 Task: Manage the "Address form" page in the site builder.
Action: Mouse moved to (1263, 79)
Screenshot: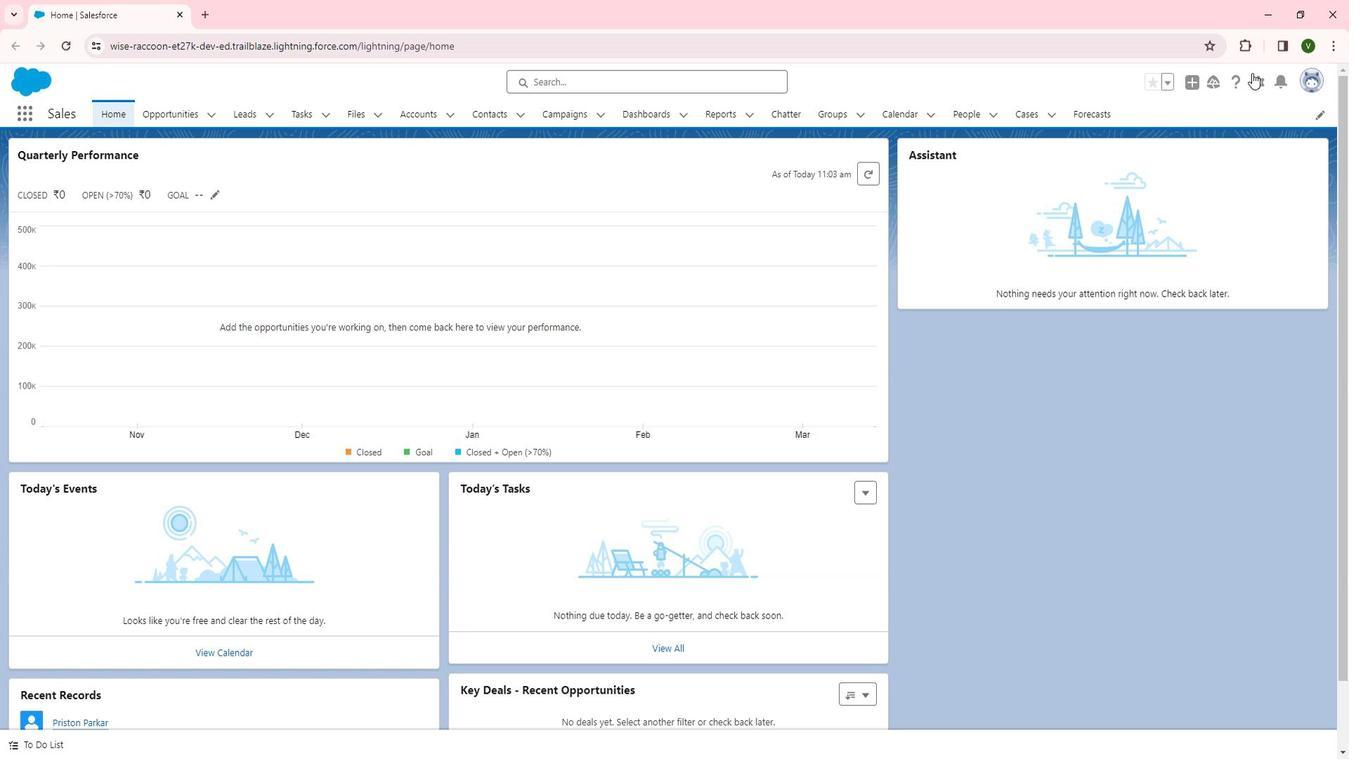 
Action: Mouse pressed left at (1263, 79)
Screenshot: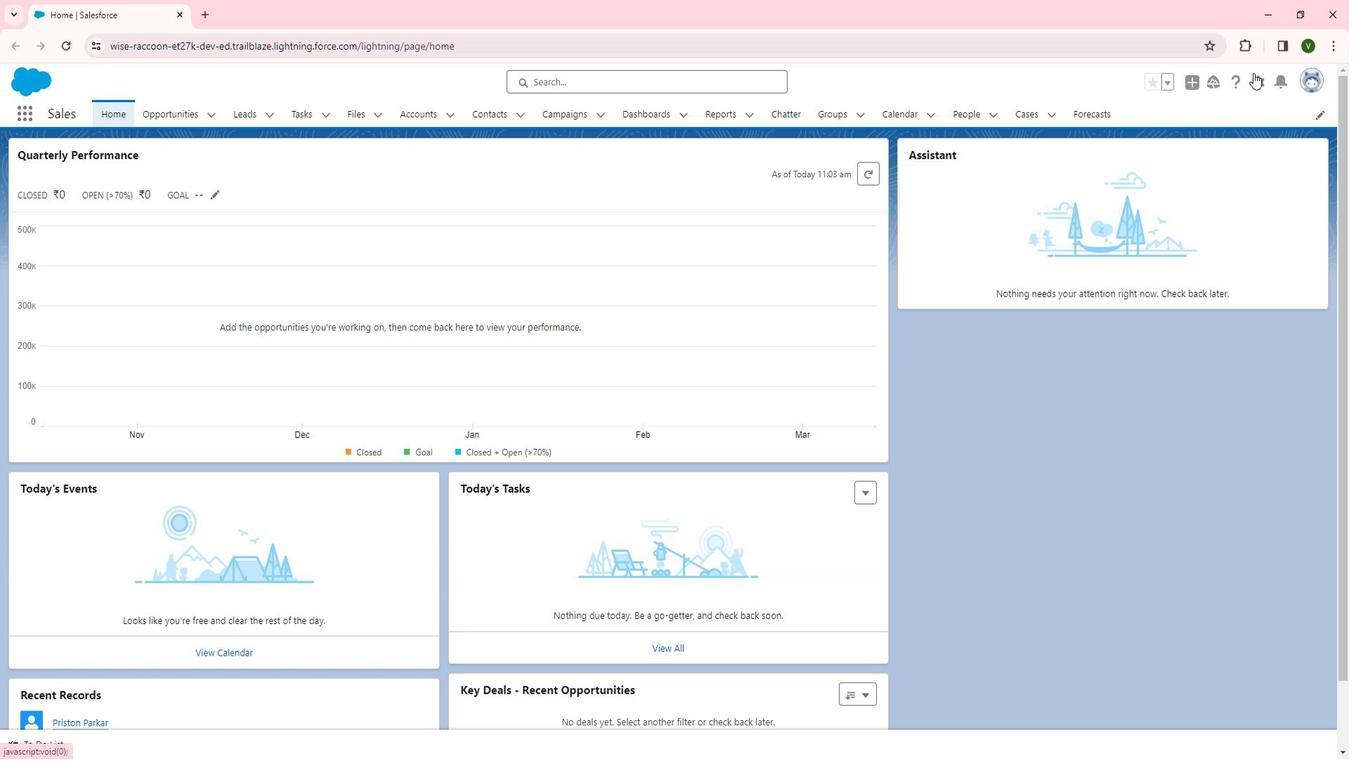 
Action: Mouse moved to (1204, 123)
Screenshot: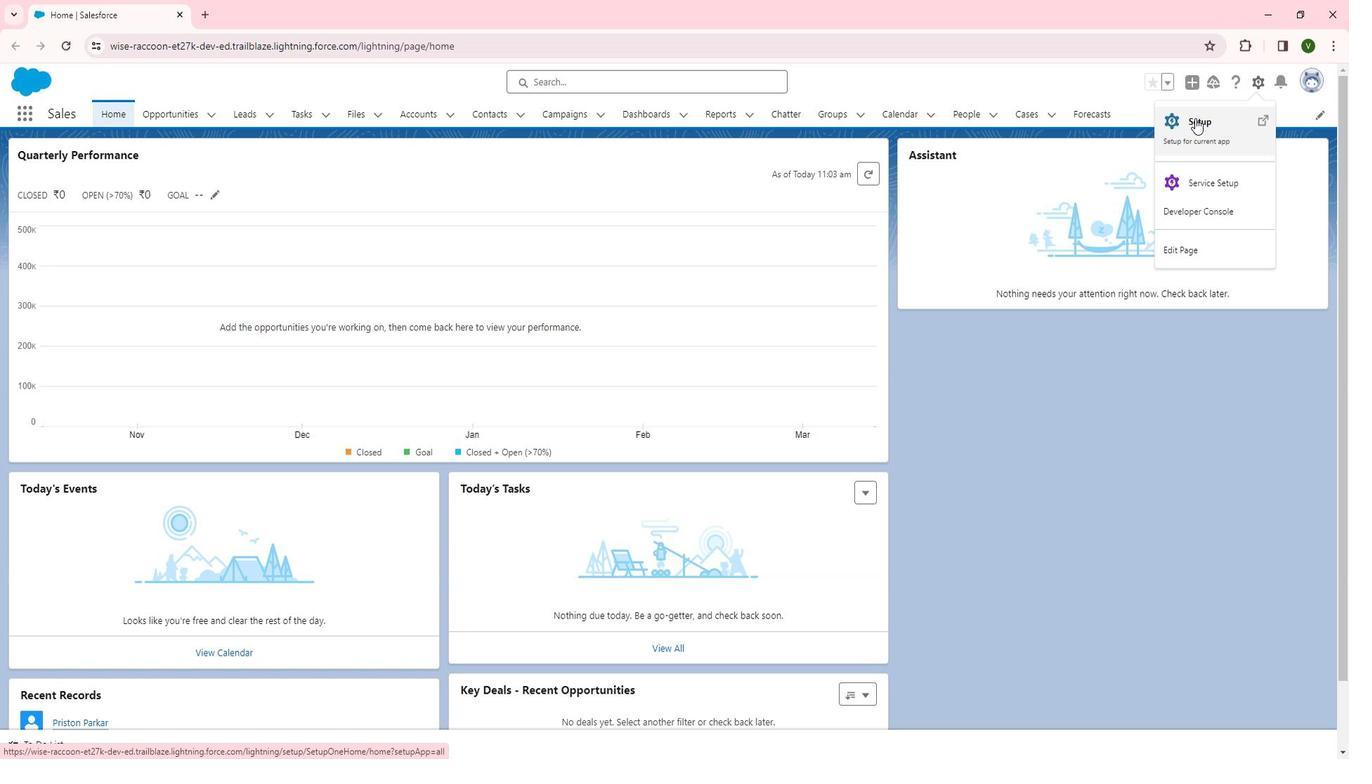 
Action: Mouse pressed left at (1204, 123)
Screenshot: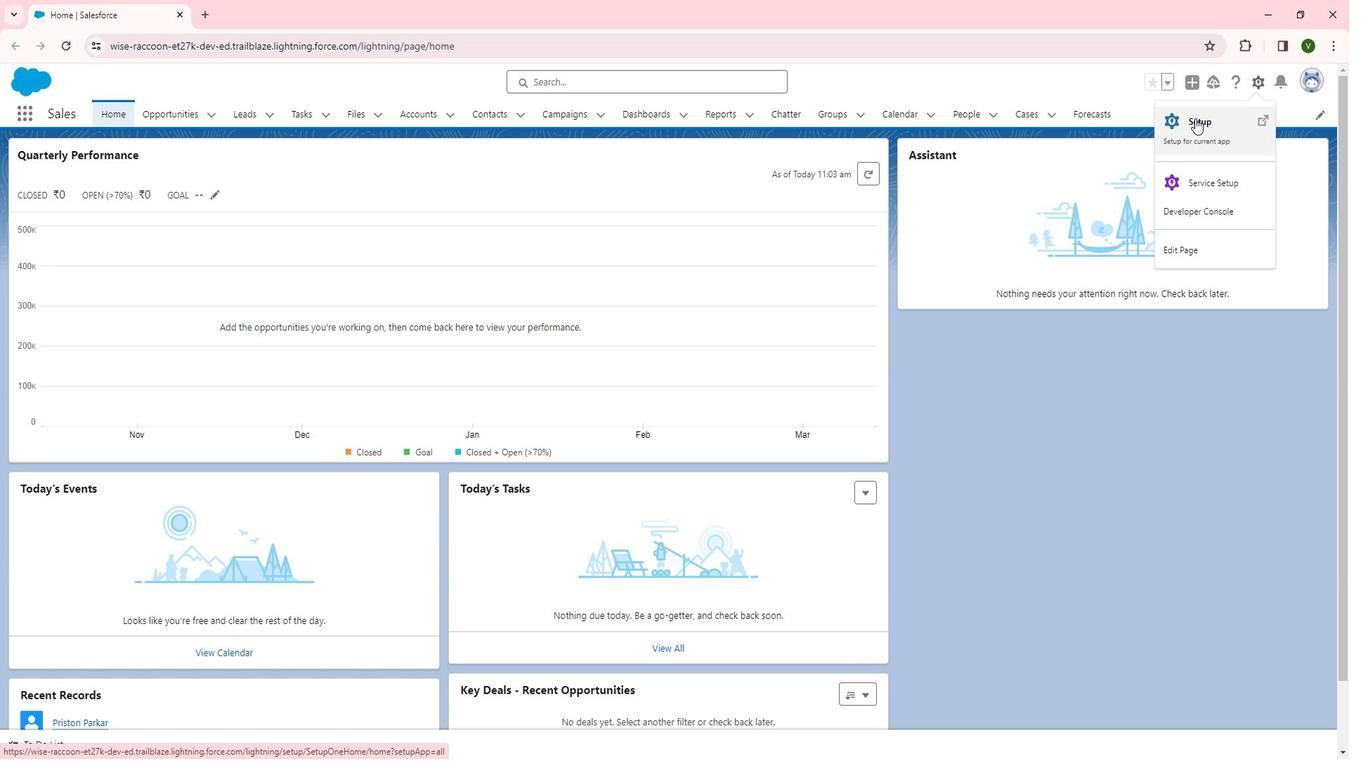 
Action: Mouse moved to (179, 320)
Screenshot: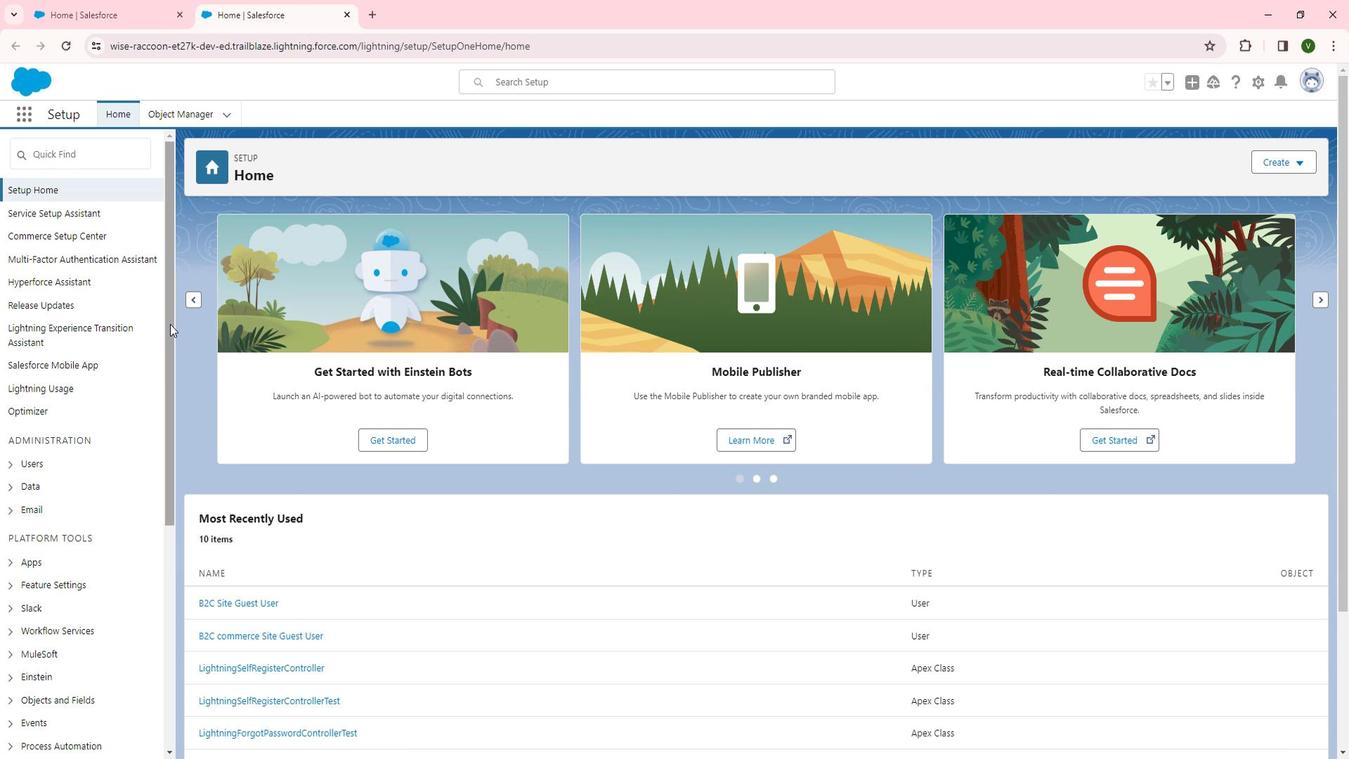 
Action: Mouse pressed left at (179, 320)
Screenshot: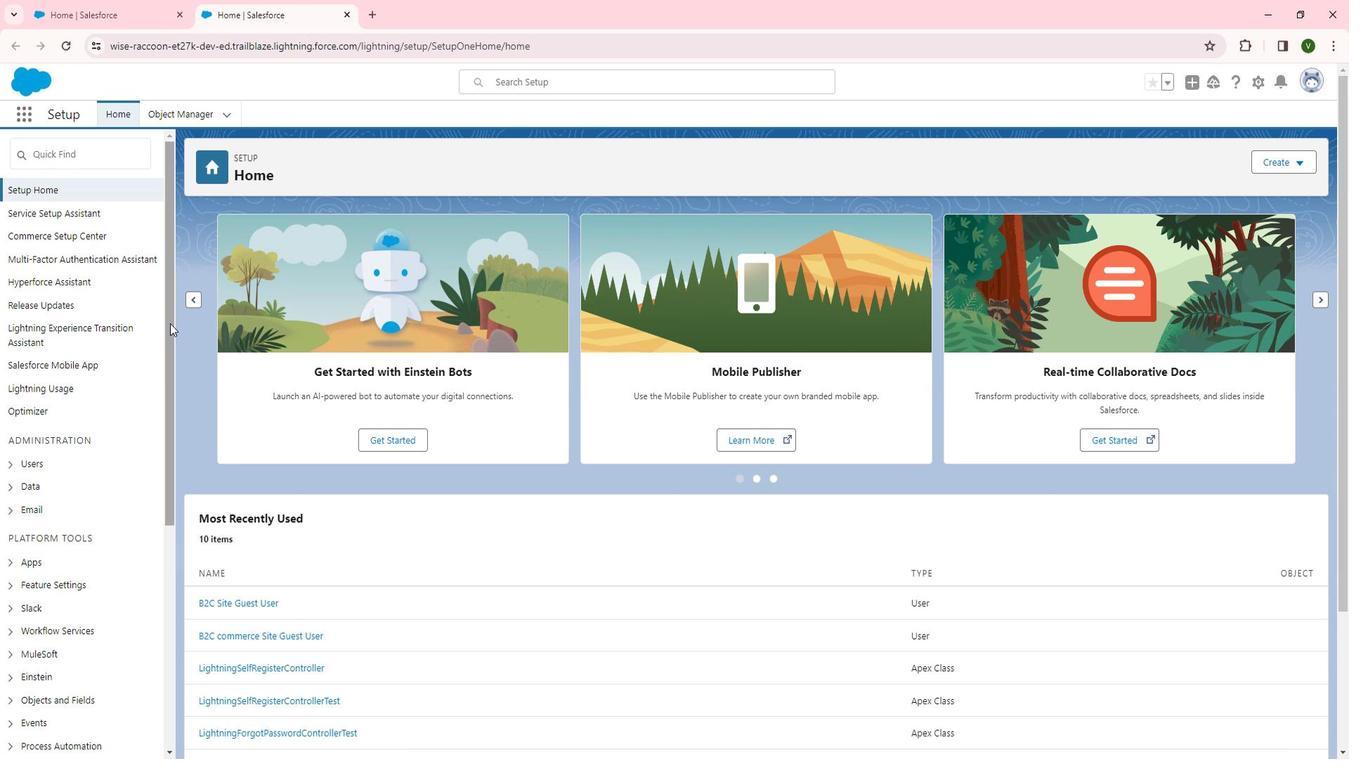 
Action: Mouse moved to (49, 222)
Screenshot: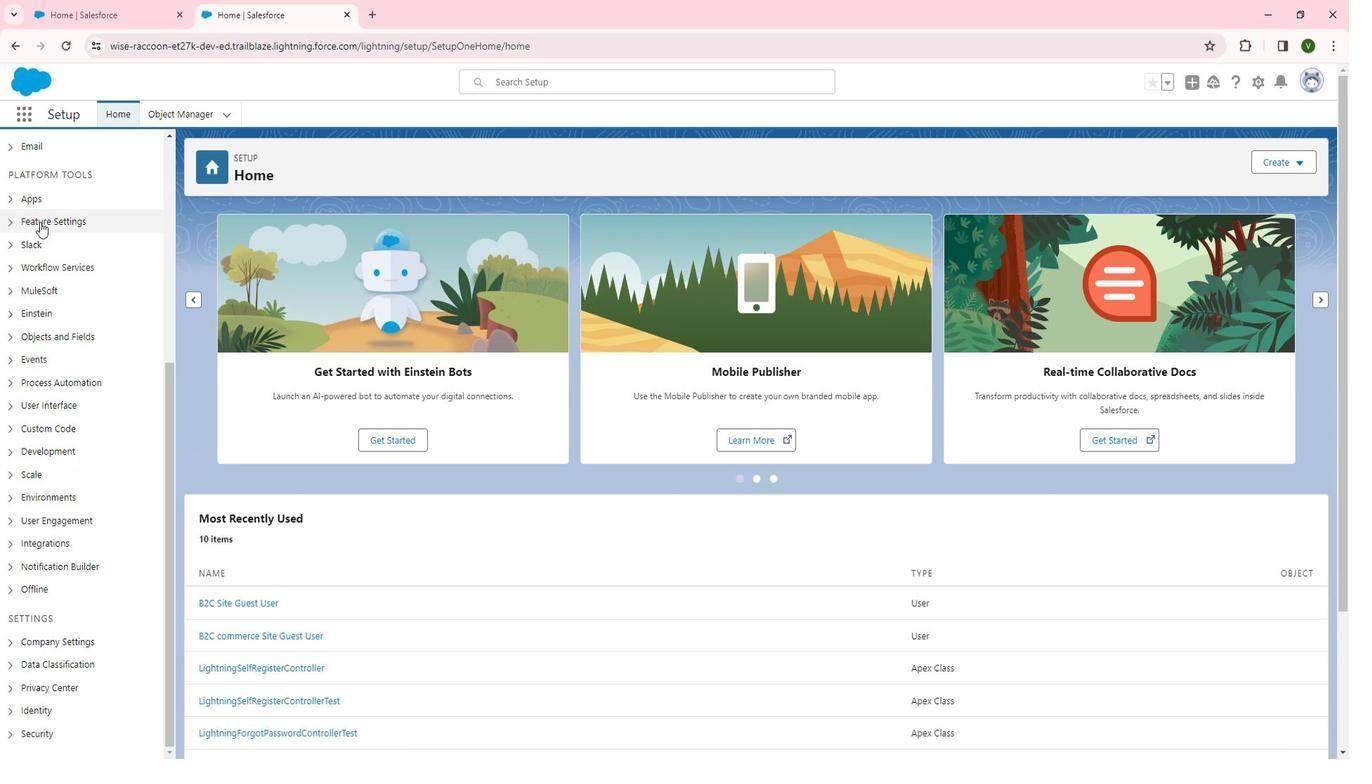 
Action: Mouse pressed left at (49, 222)
Screenshot: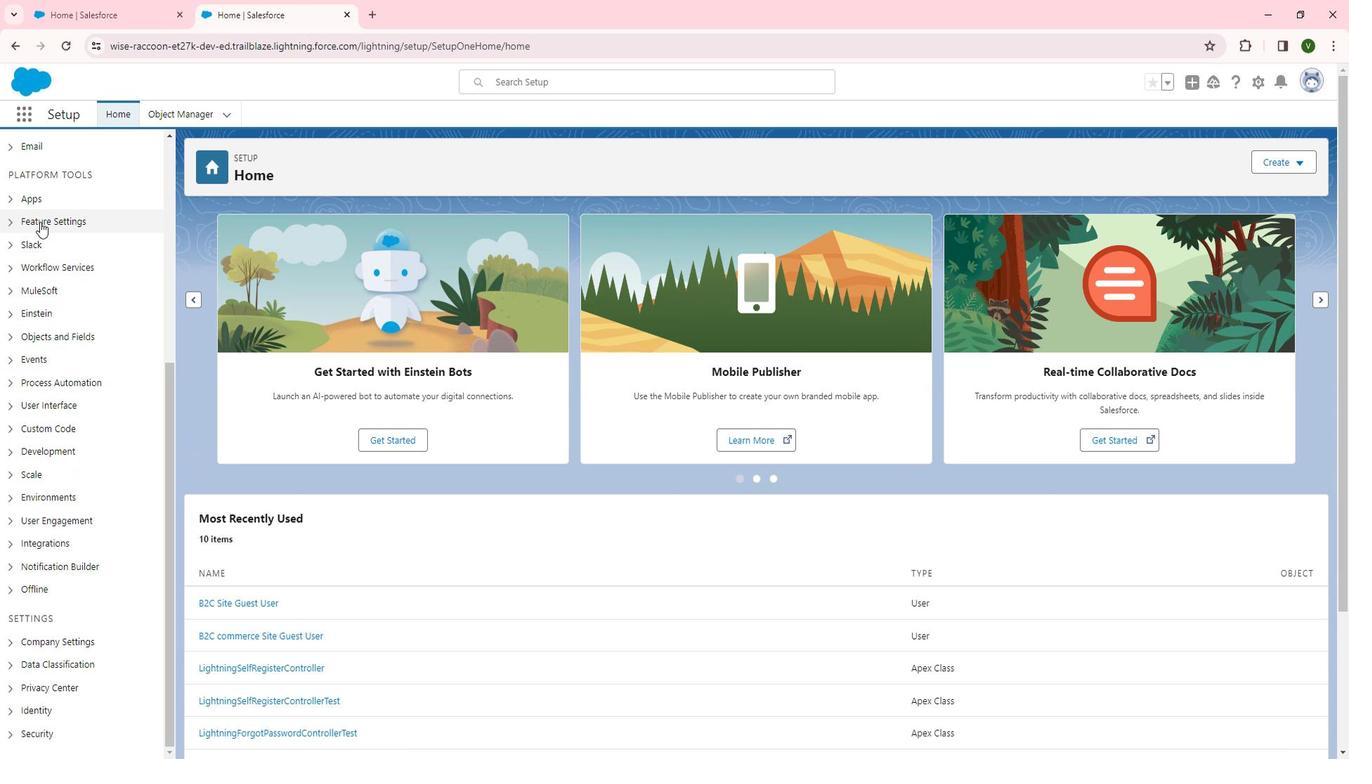 
Action: Mouse moved to (78, 368)
Screenshot: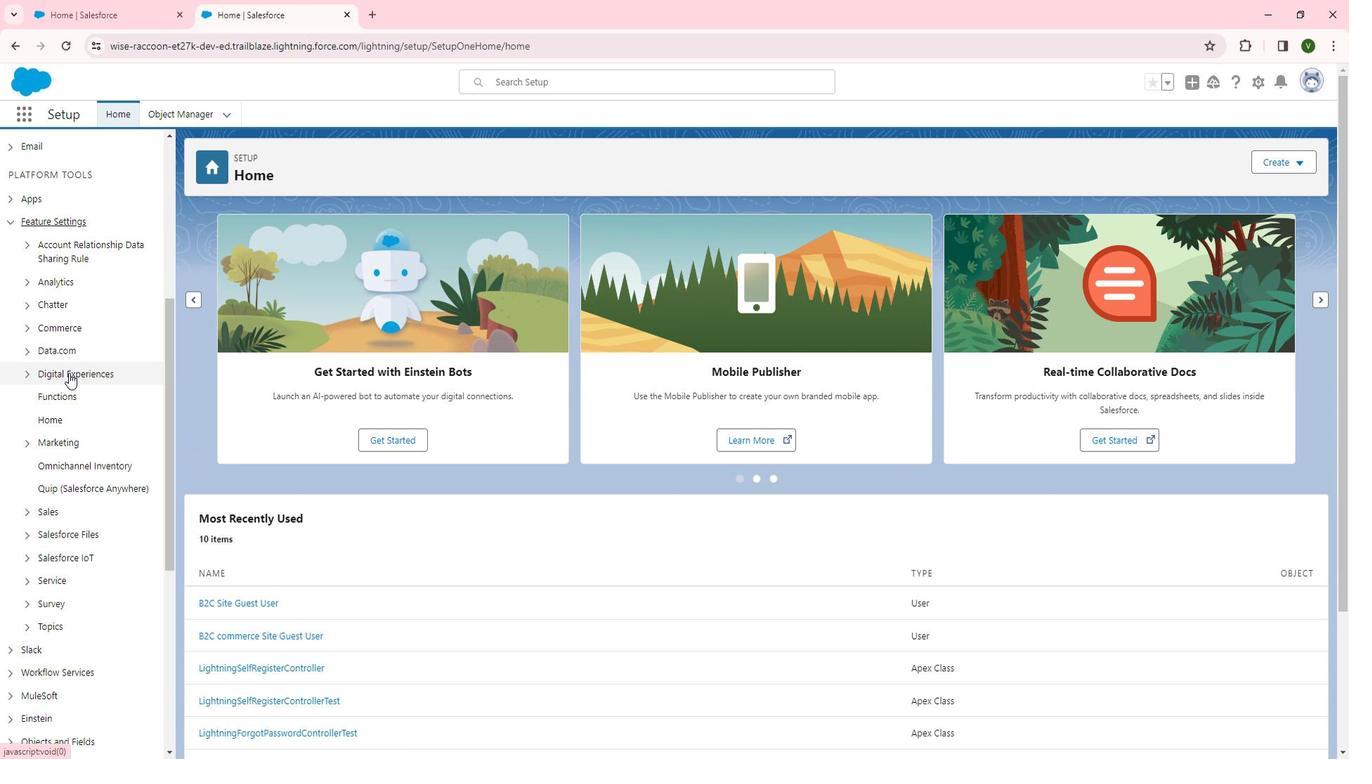 
Action: Mouse pressed left at (78, 368)
Screenshot: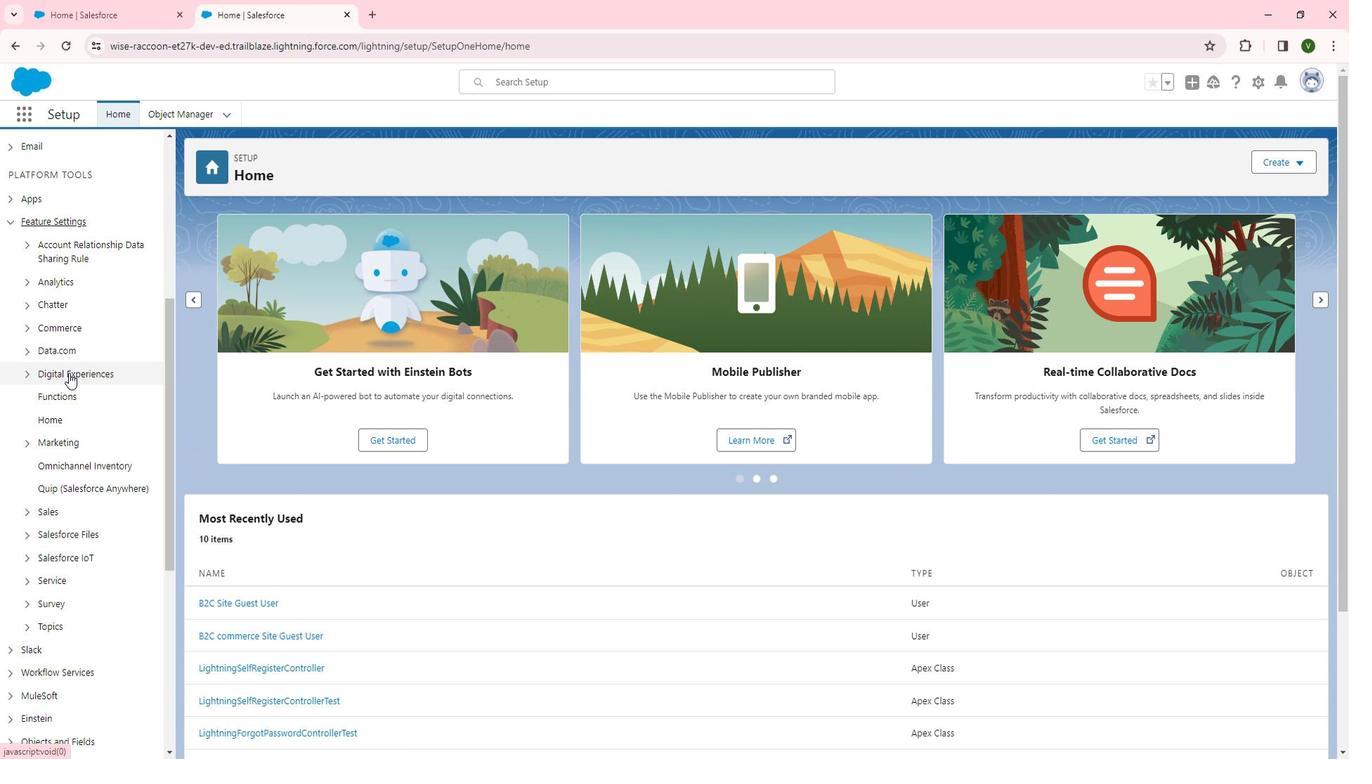 
Action: Mouse scrolled (78, 367) with delta (0, 0)
Screenshot: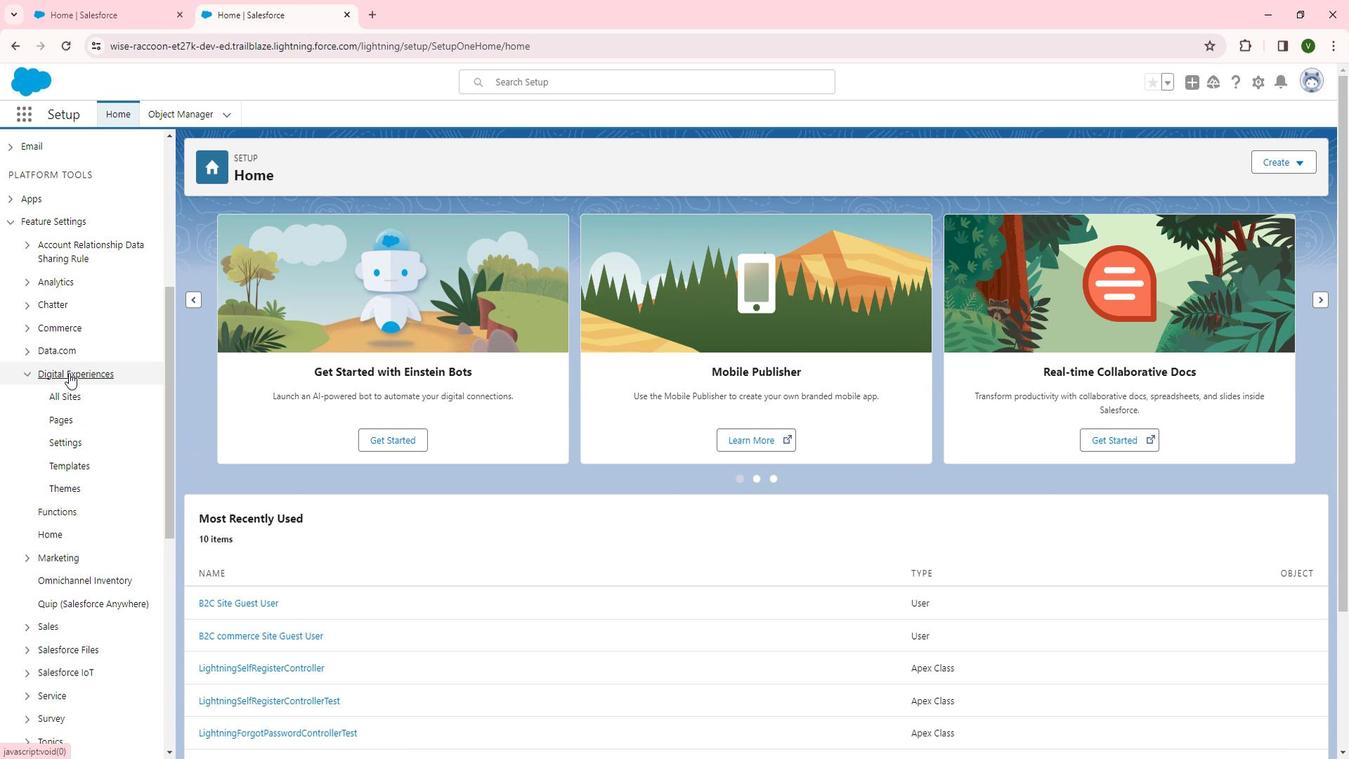 
Action: Mouse scrolled (78, 367) with delta (0, 0)
Screenshot: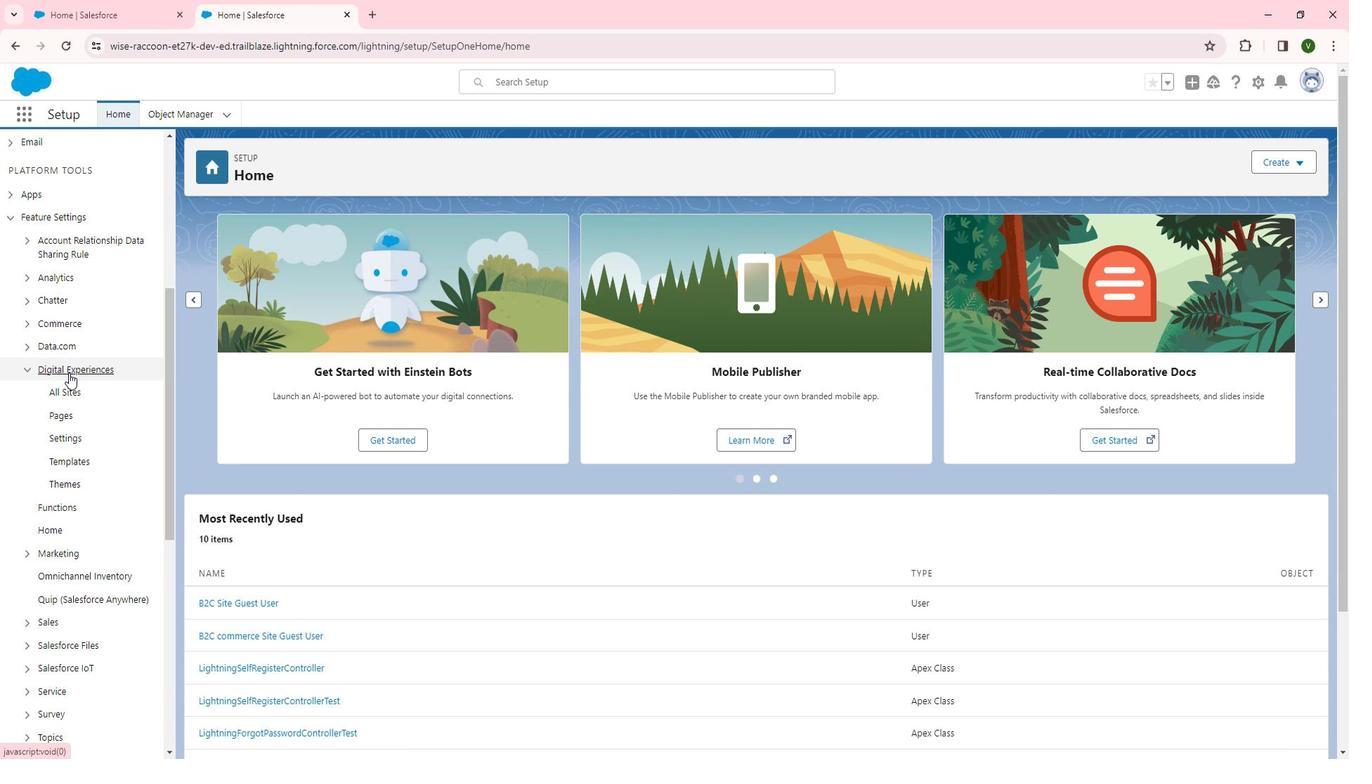 
Action: Mouse scrolled (78, 367) with delta (0, 0)
Screenshot: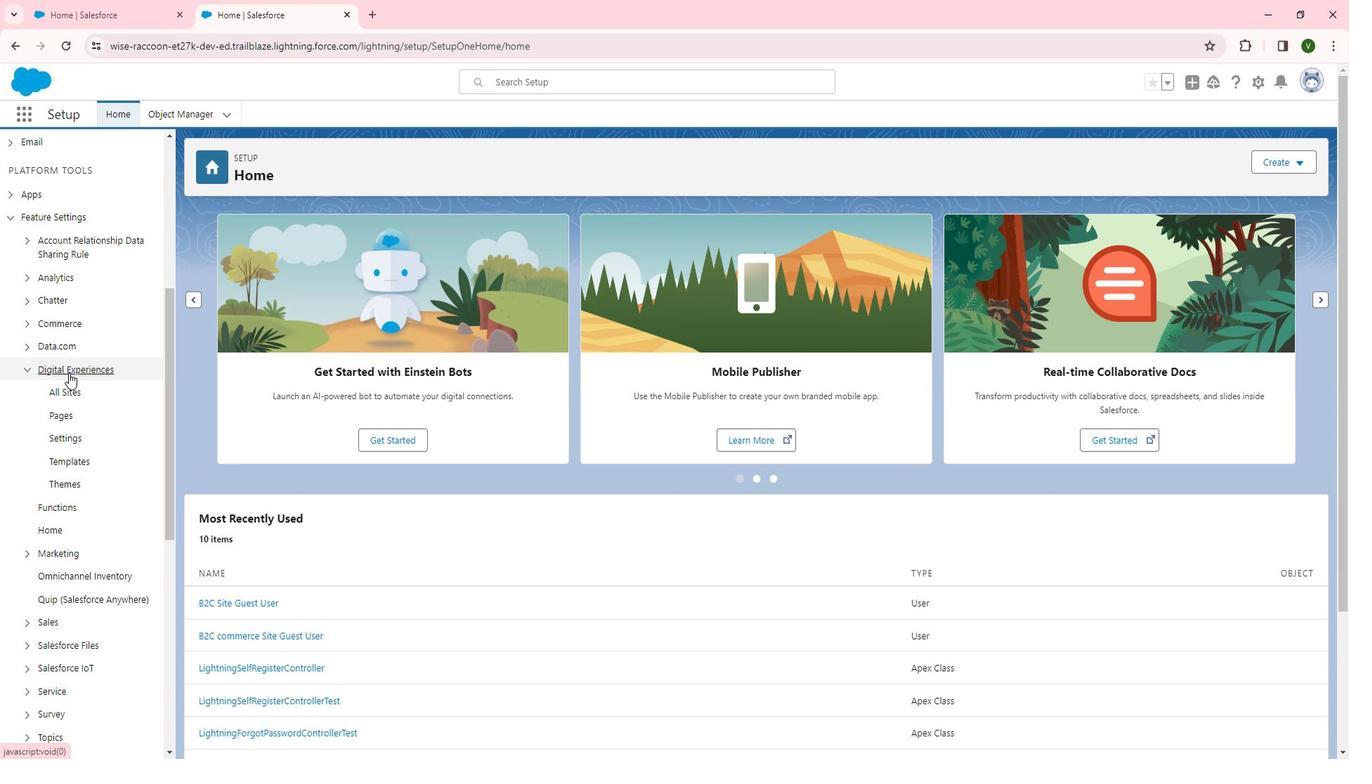 
Action: Mouse moved to (73, 184)
Screenshot: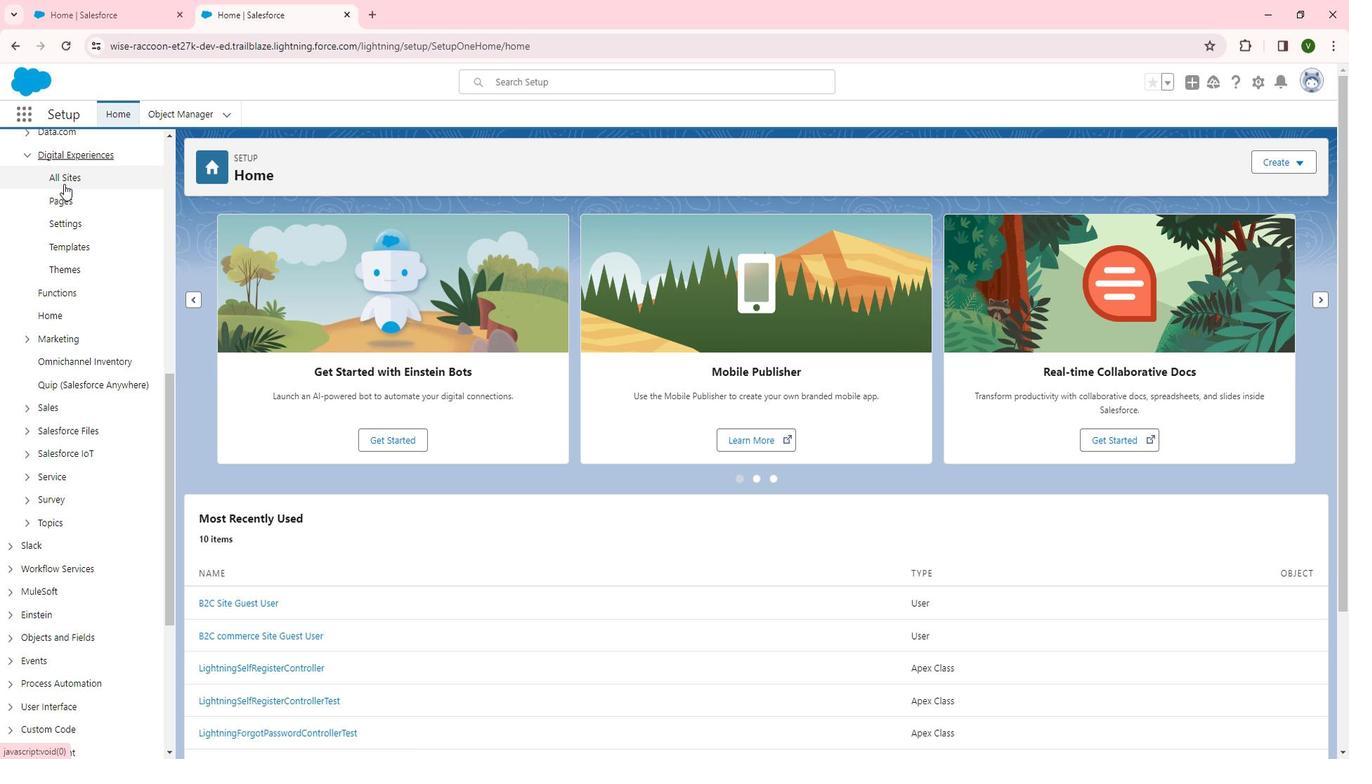 
Action: Mouse pressed left at (73, 184)
Screenshot: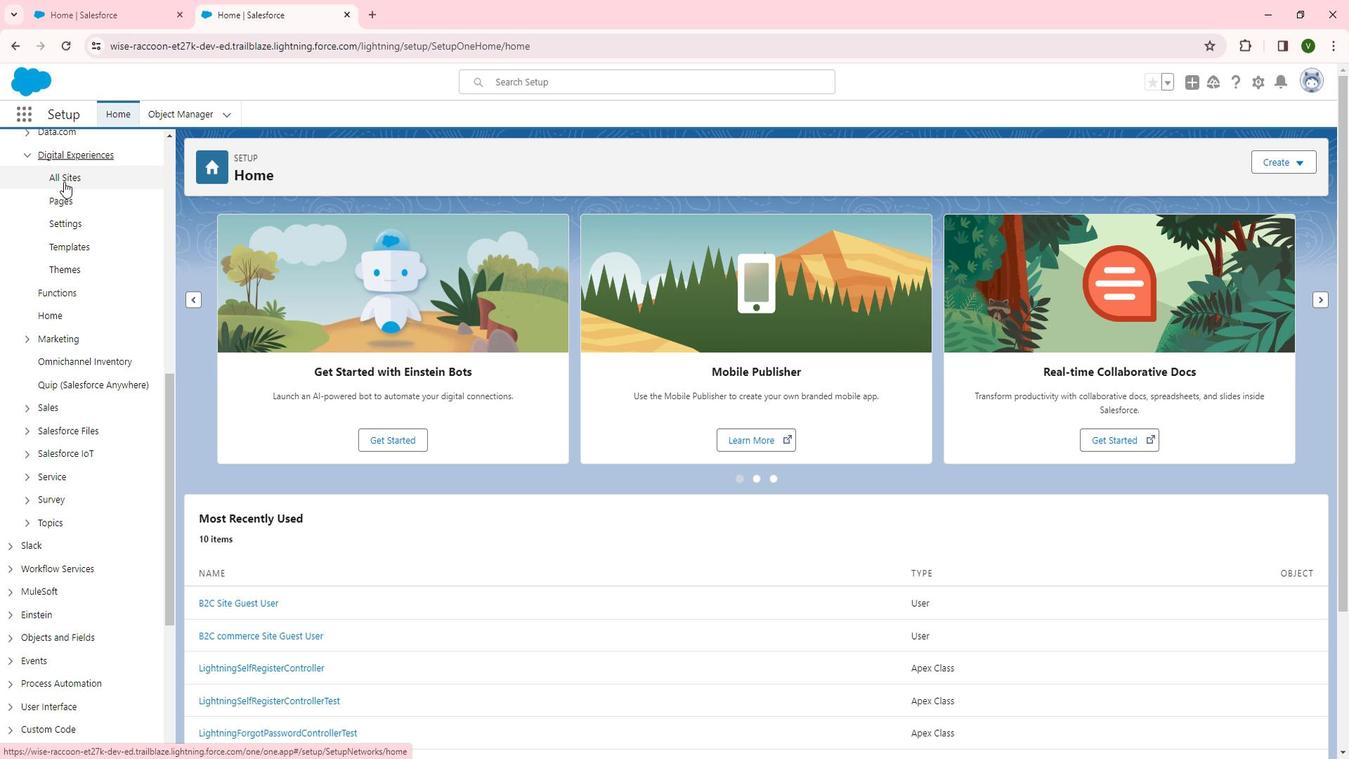 
Action: Mouse moved to (246, 332)
Screenshot: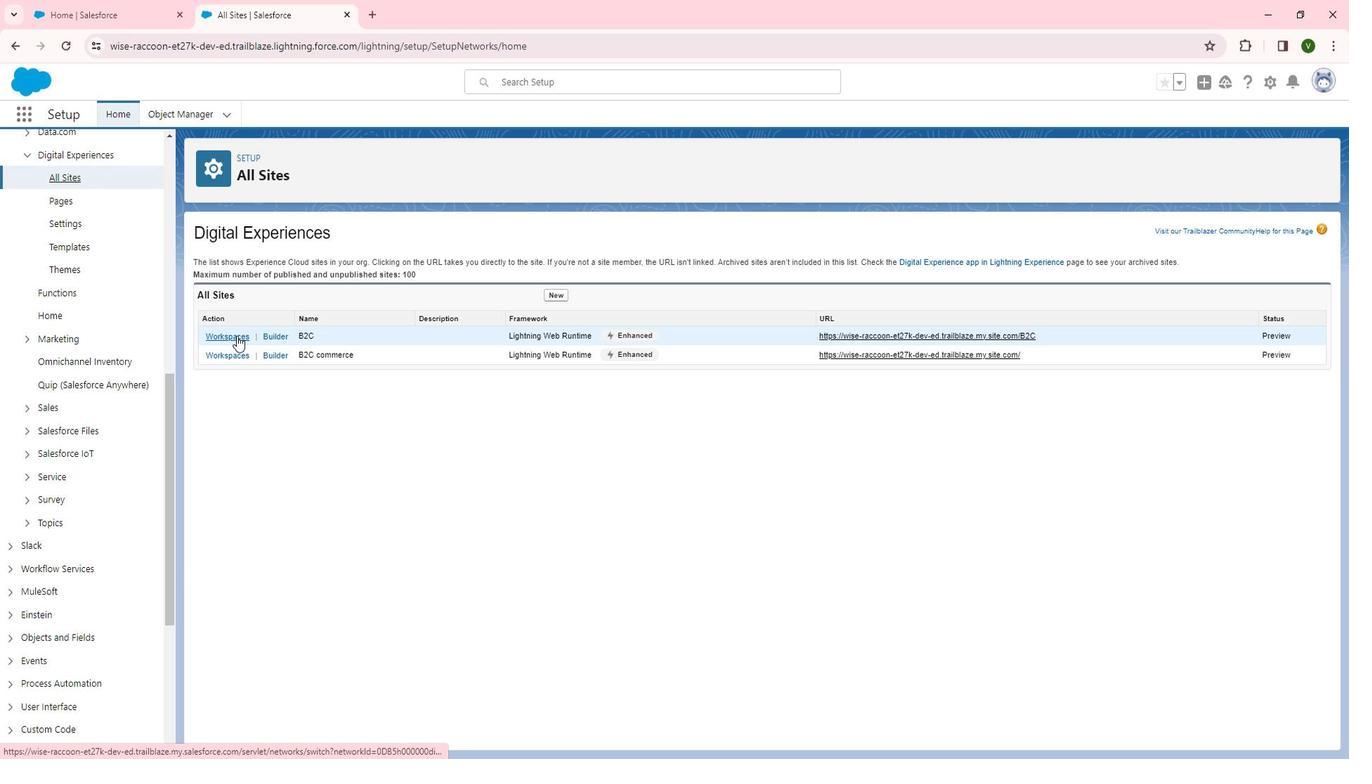
Action: Mouse pressed left at (246, 332)
Screenshot: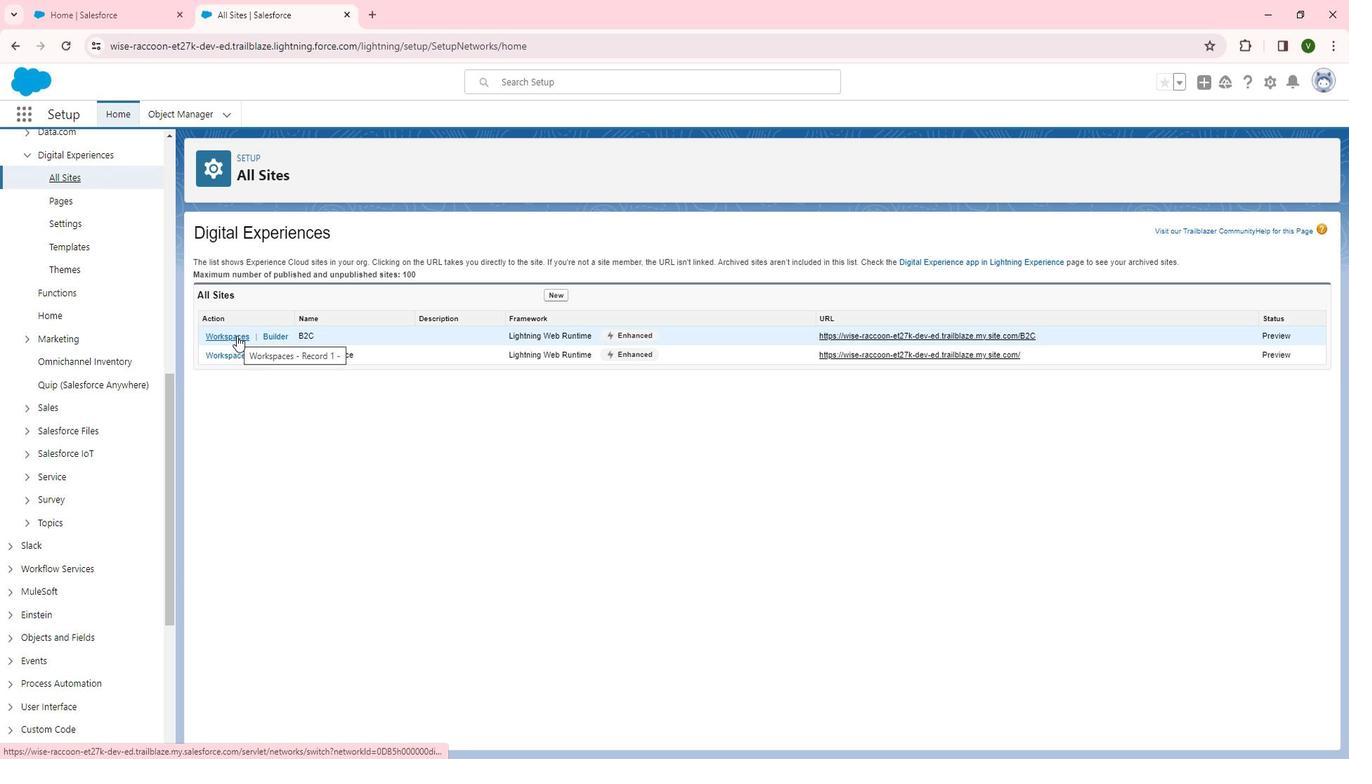 
Action: Mouse moved to (178, 322)
Screenshot: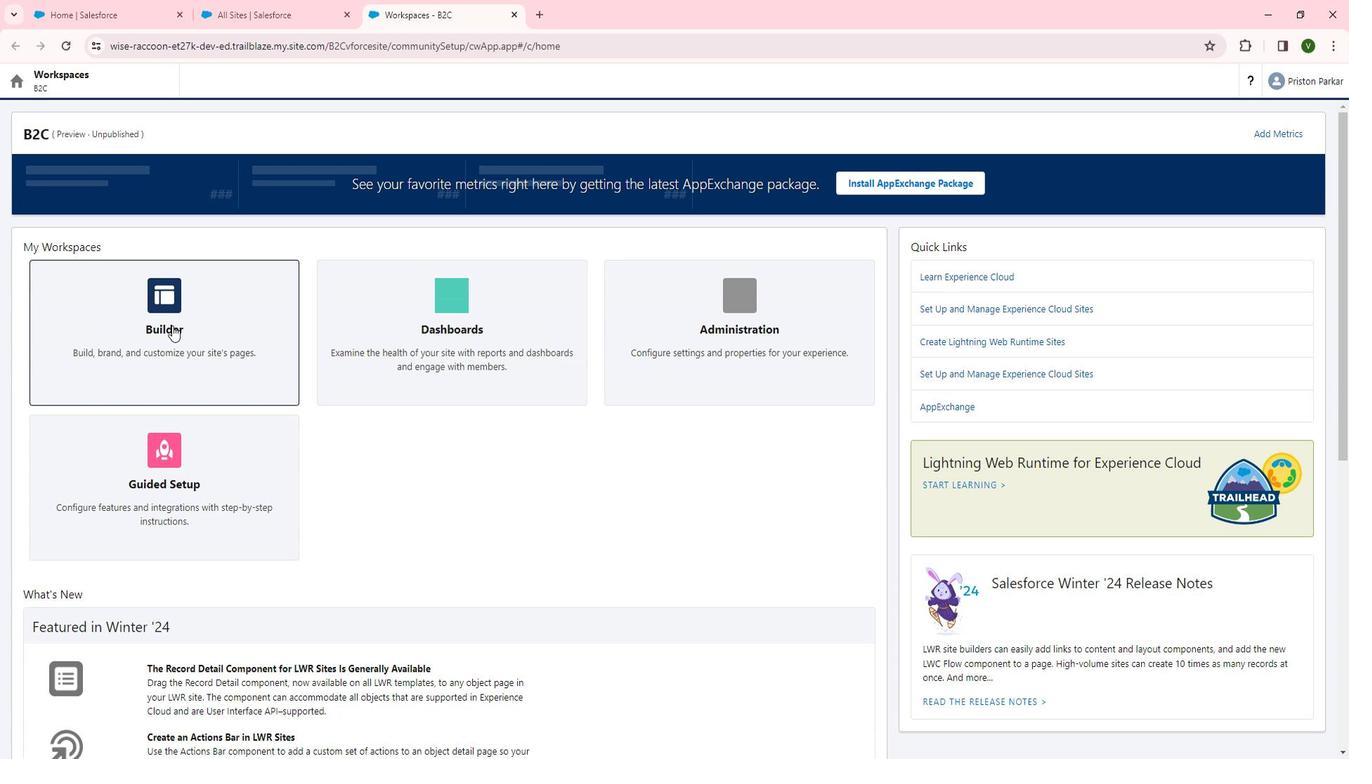 
Action: Mouse pressed left at (178, 322)
Screenshot: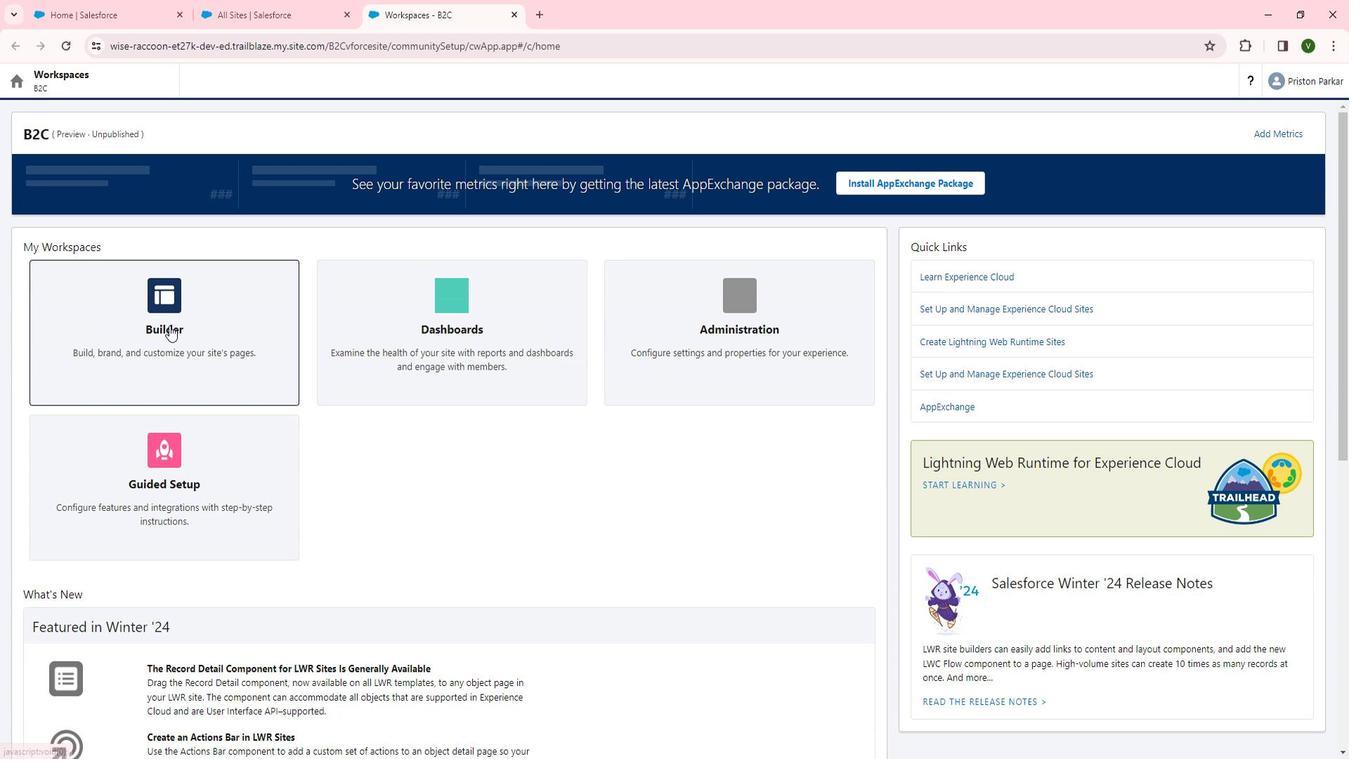 
Action: Mouse moved to (154, 347)
Screenshot: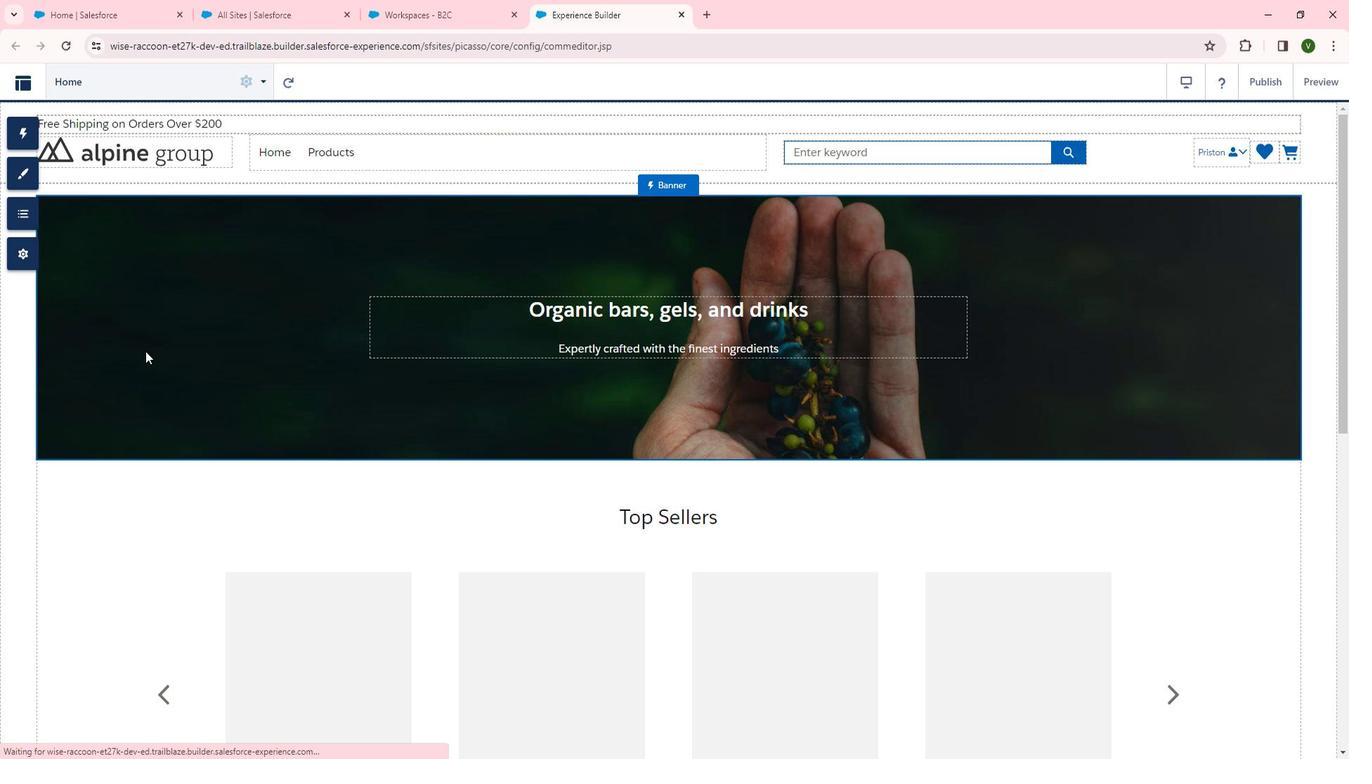 
Action: Mouse scrolled (154, 346) with delta (0, 0)
Screenshot: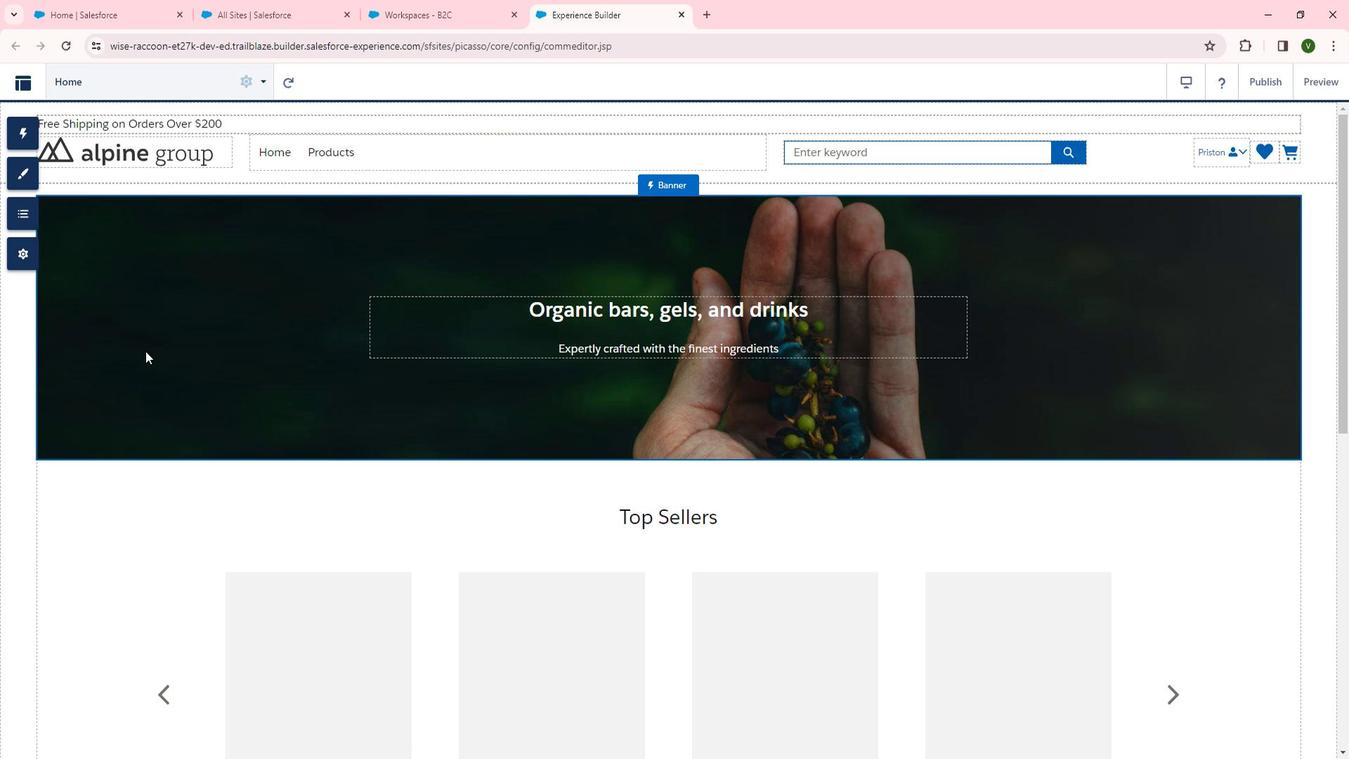 
Action: Mouse scrolled (154, 346) with delta (0, 0)
Screenshot: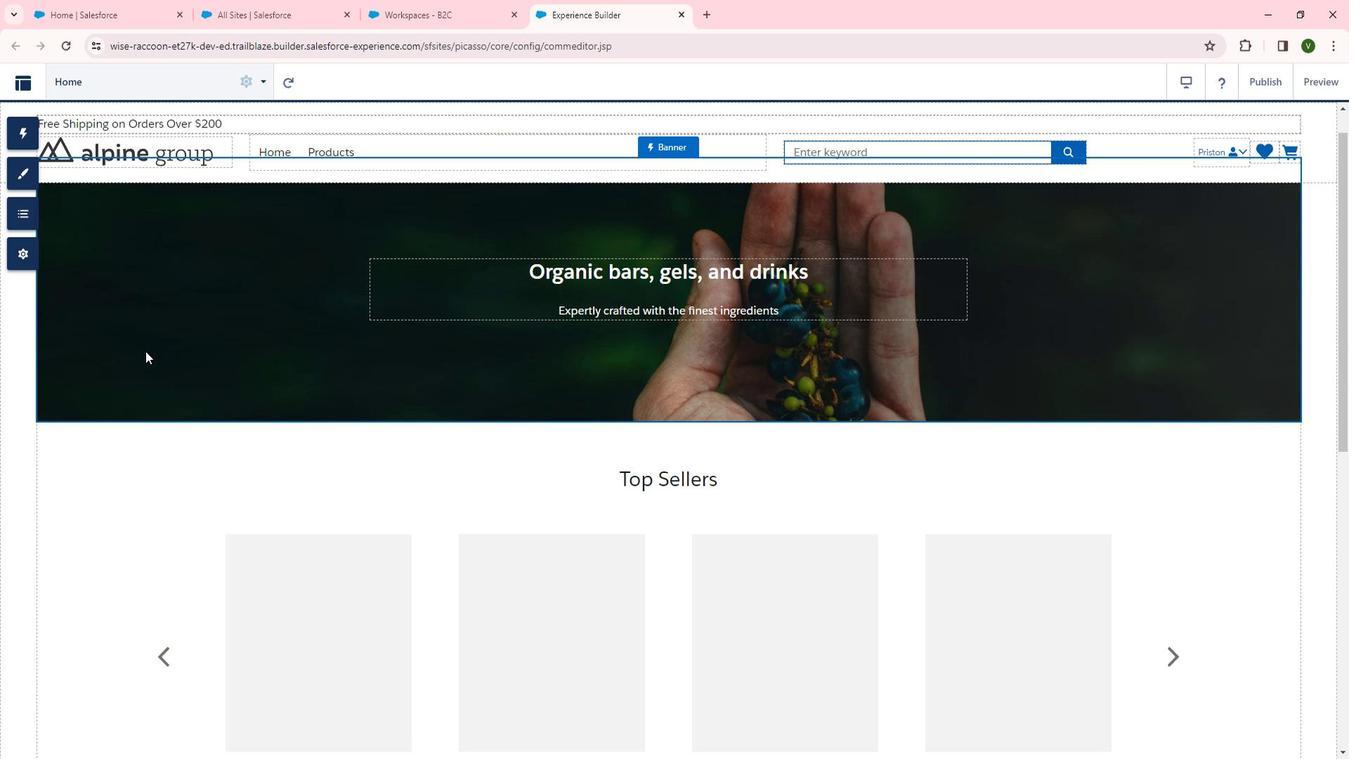 
Action: Mouse scrolled (154, 346) with delta (0, 0)
Screenshot: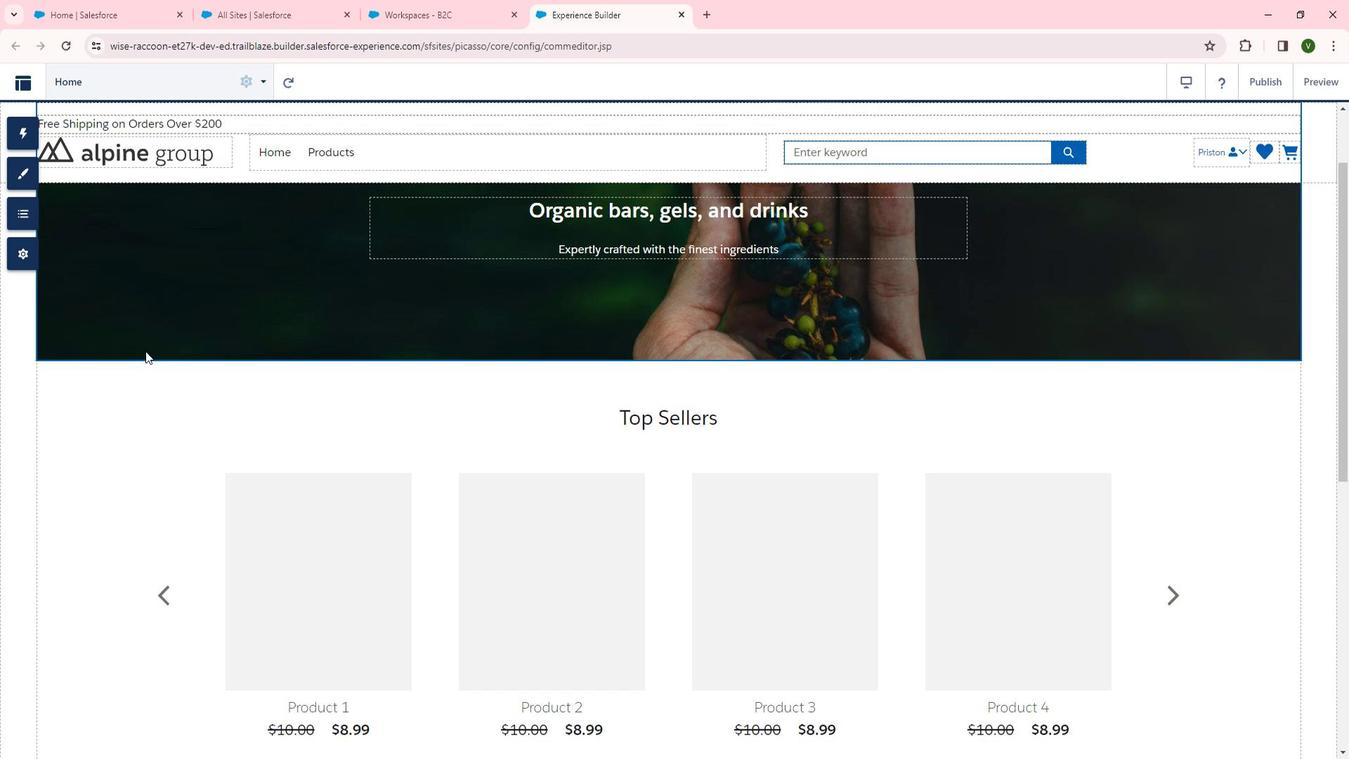 
Action: Mouse moved to (274, 85)
Screenshot: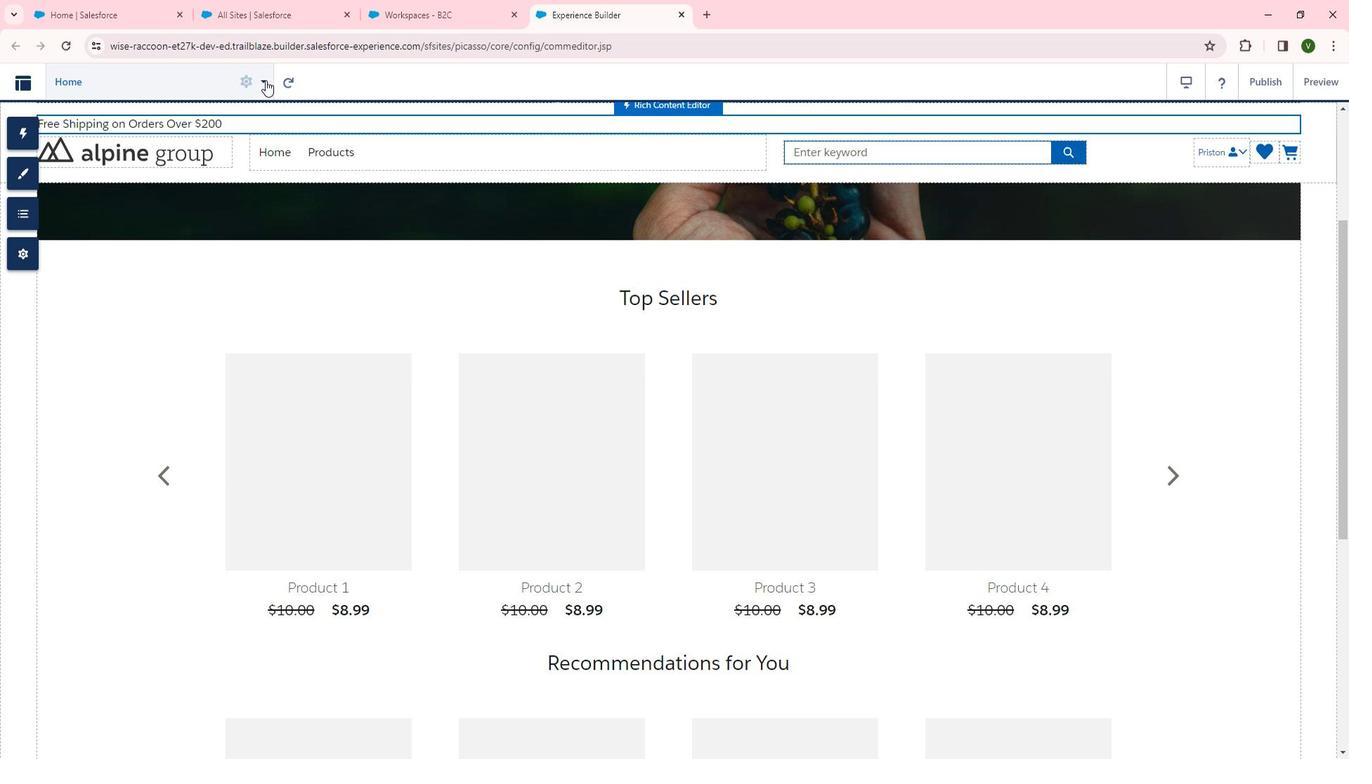 
Action: Mouse pressed left at (274, 85)
Screenshot: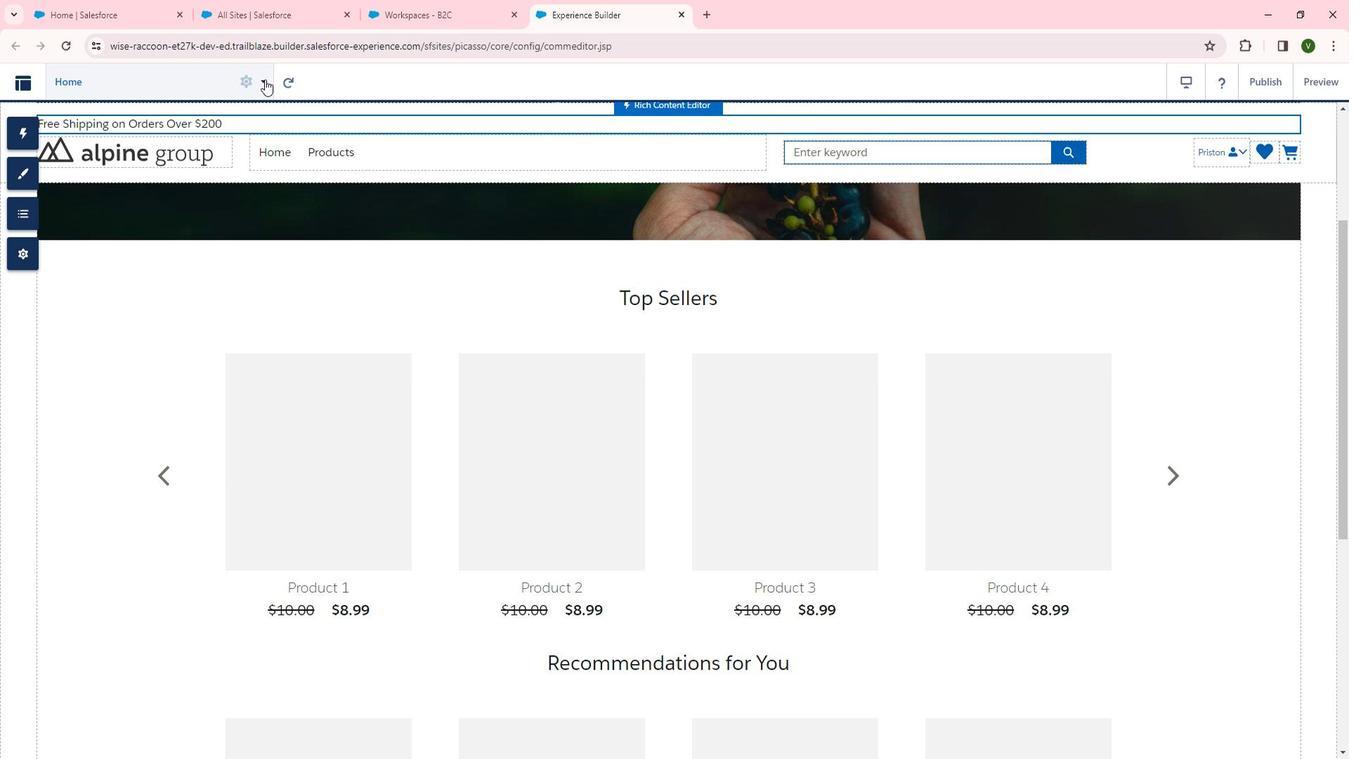 
Action: Mouse moved to (132, 251)
Screenshot: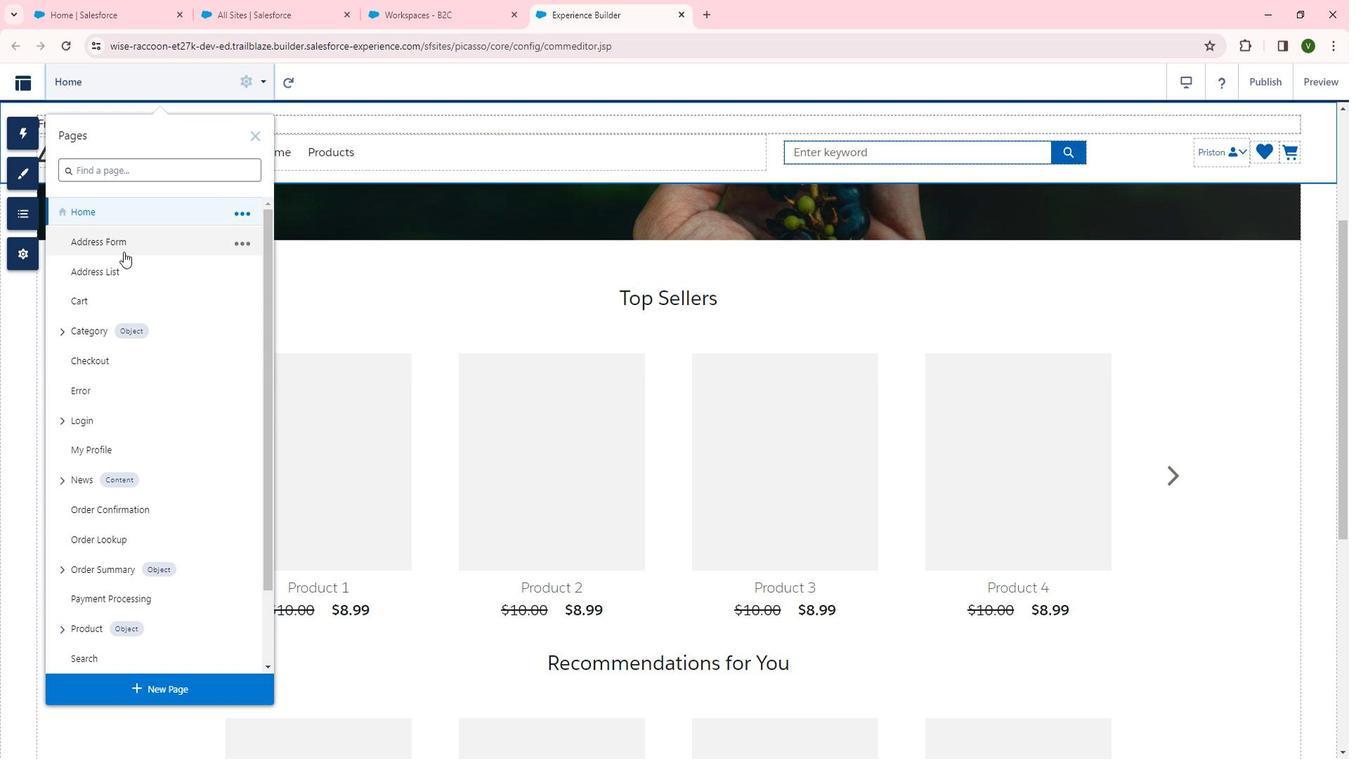 
Action: Mouse pressed left at (132, 251)
Screenshot: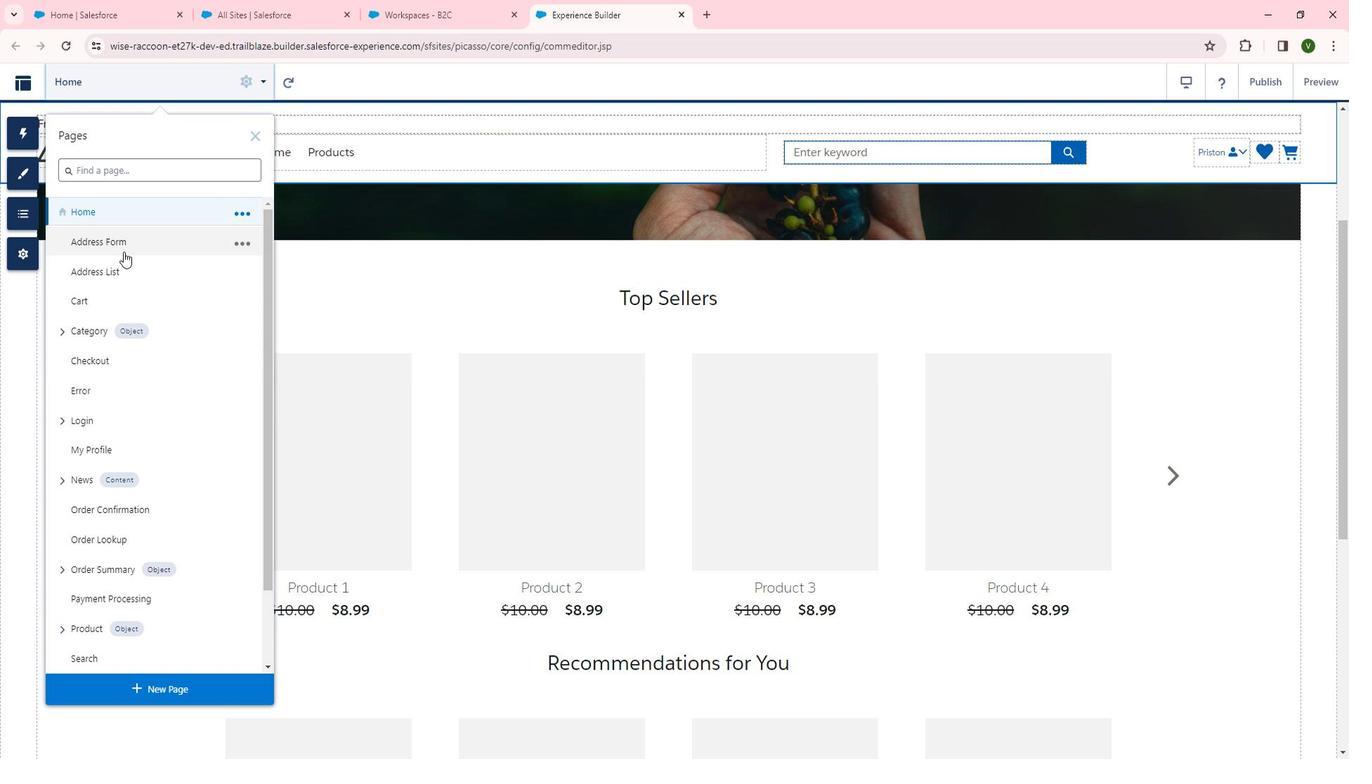
Action: Mouse moved to (525, 410)
Screenshot: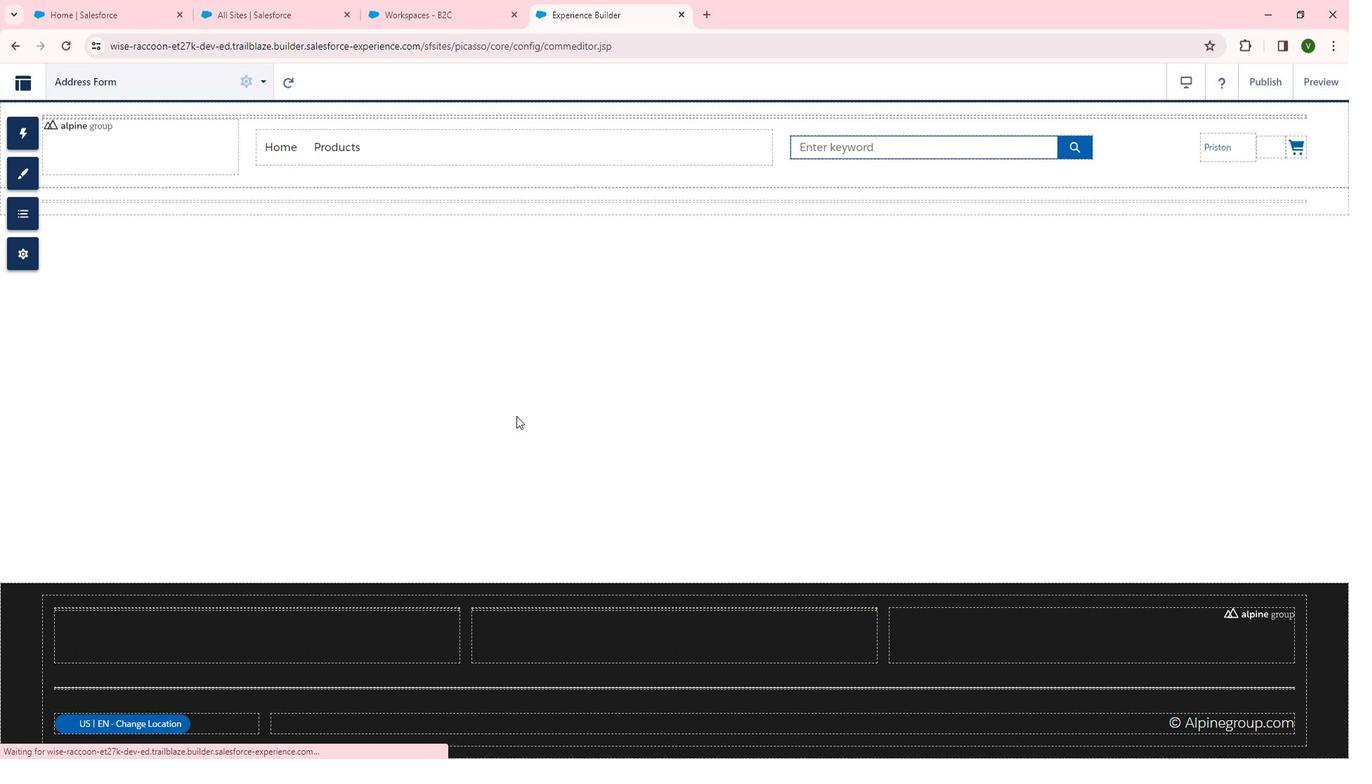 
